 Task: Select location type "On-site".
Action: Mouse moved to (796, 101)
Screenshot: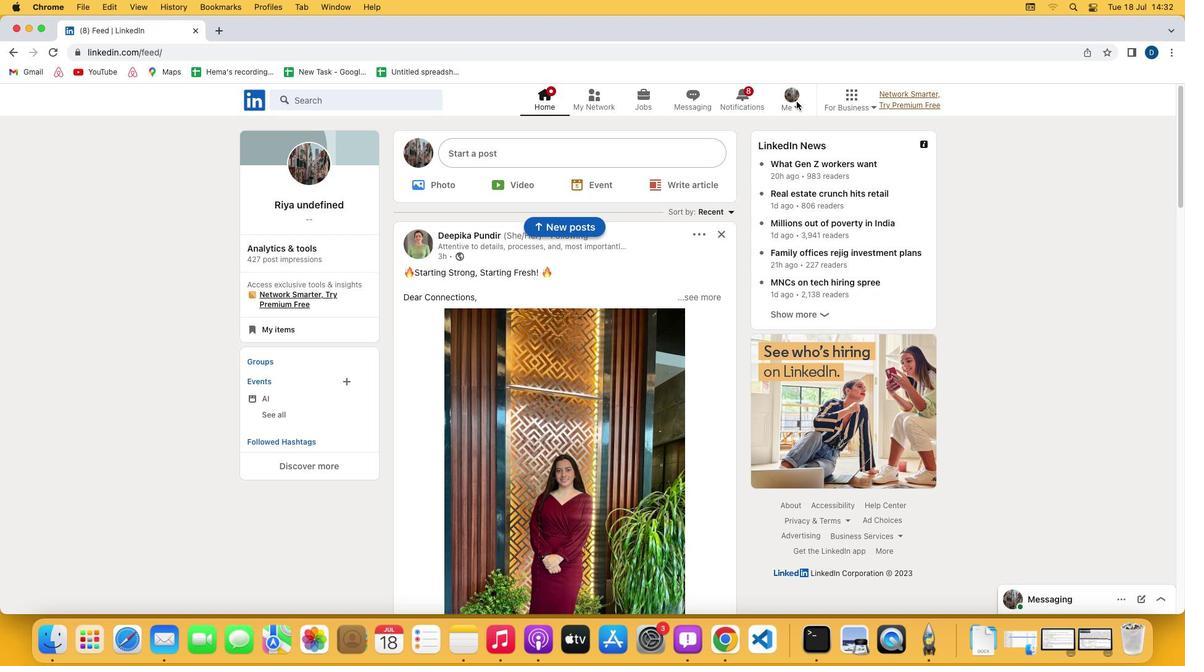 
Action: Mouse pressed left at (796, 101)
Screenshot: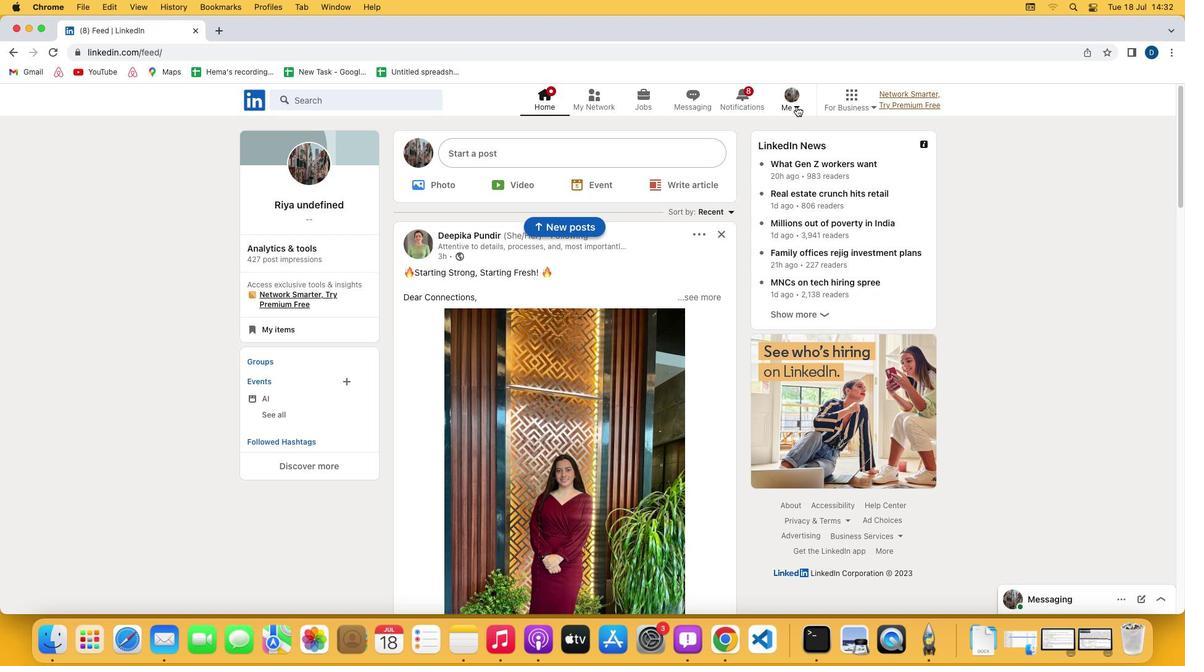 
Action: Mouse moved to (796, 108)
Screenshot: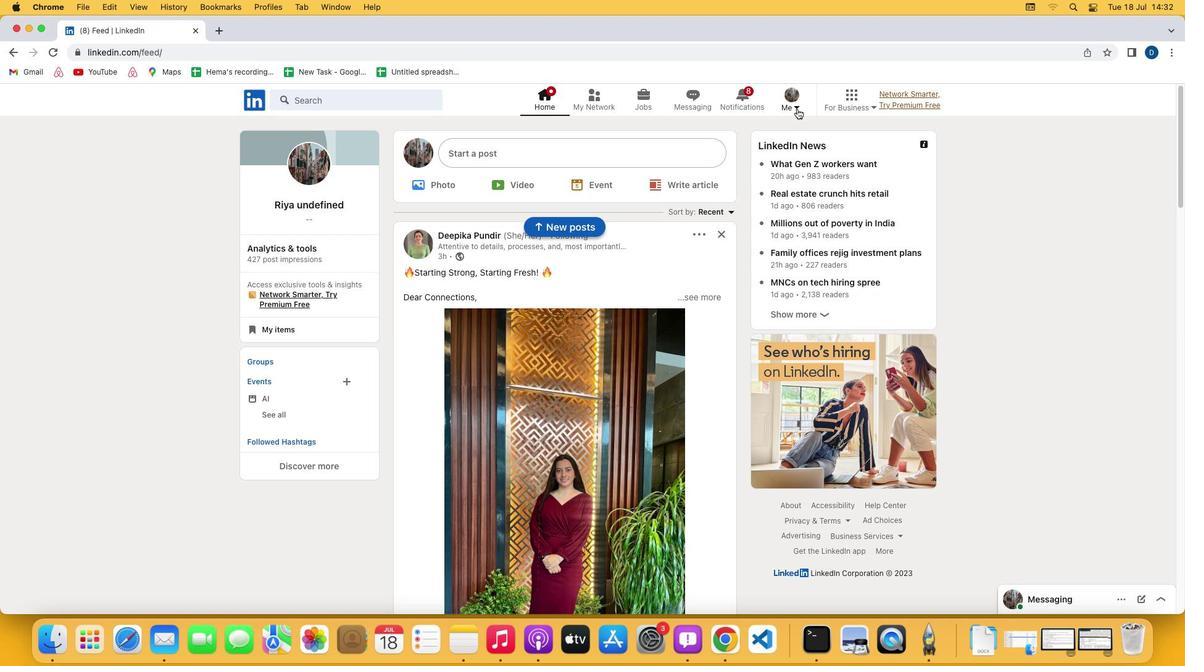 
Action: Mouse pressed left at (796, 108)
Screenshot: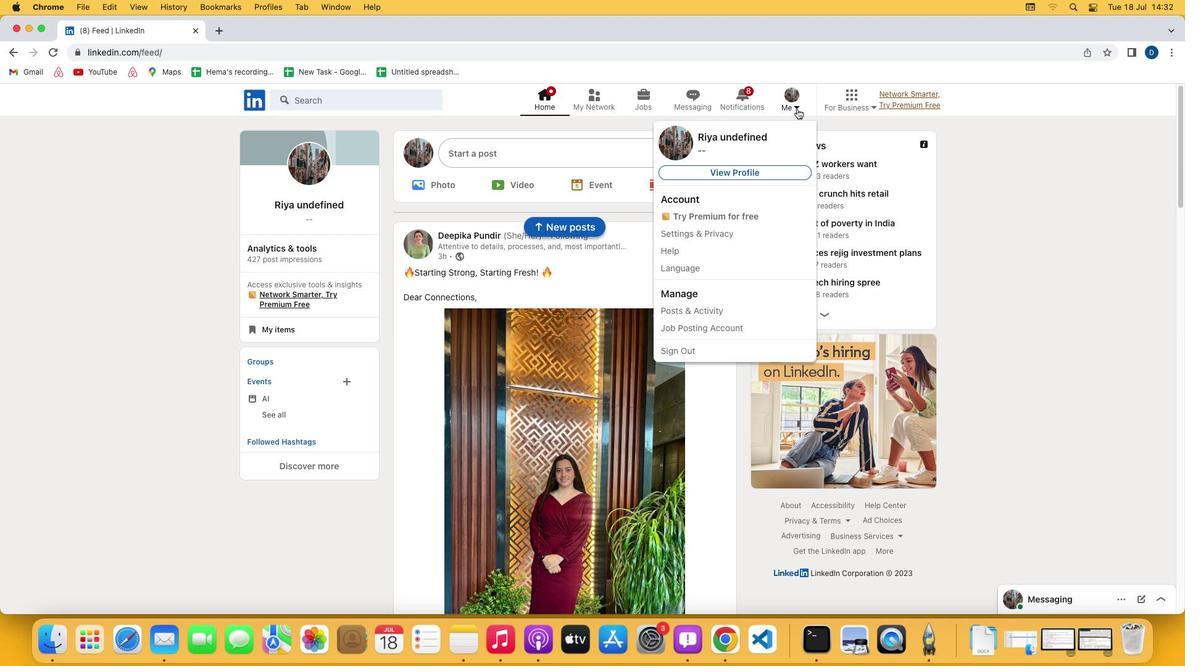 
Action: Mouse moved to (744, 172)
Screenshot: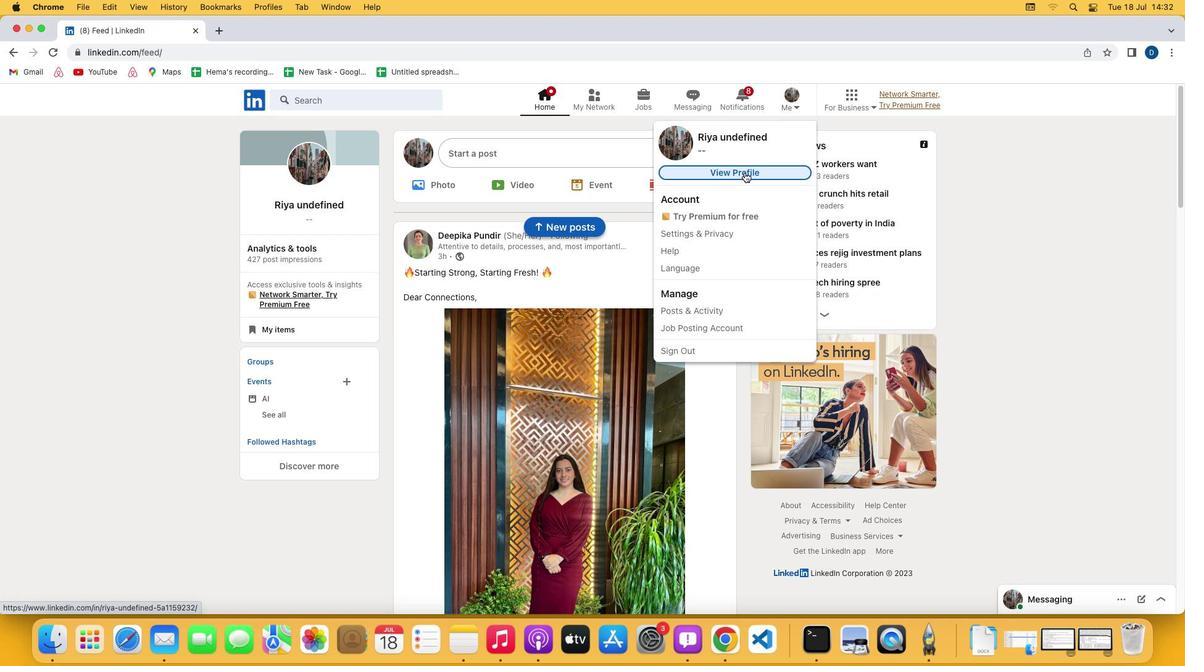 
Action: Mouse pressed left at (744, 172)
Screenshot: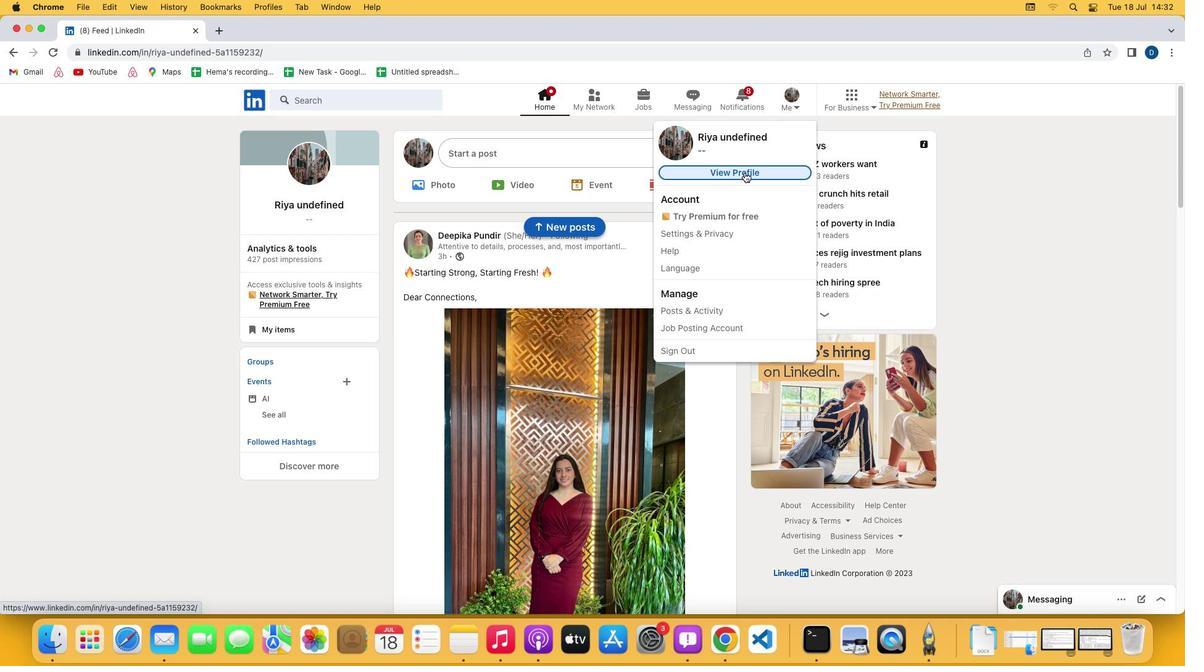 
Action: Mouse moved to (389, 416)
Screenshot: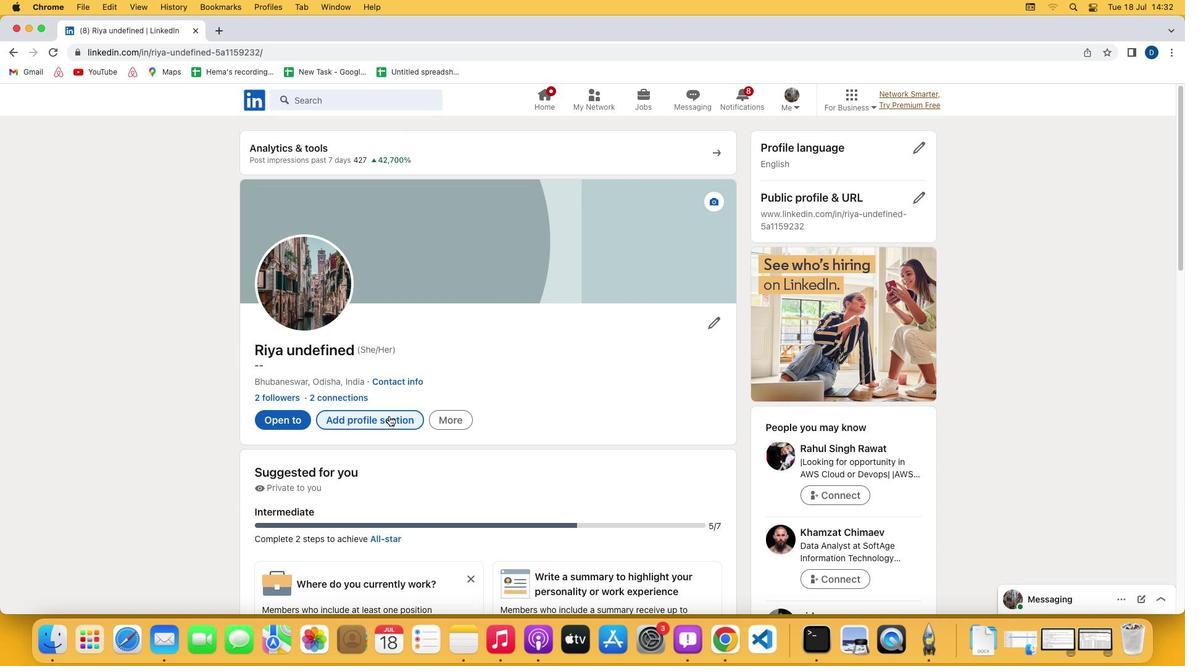 
Action: Mouse pressed left at (389, 416)
Screenshot: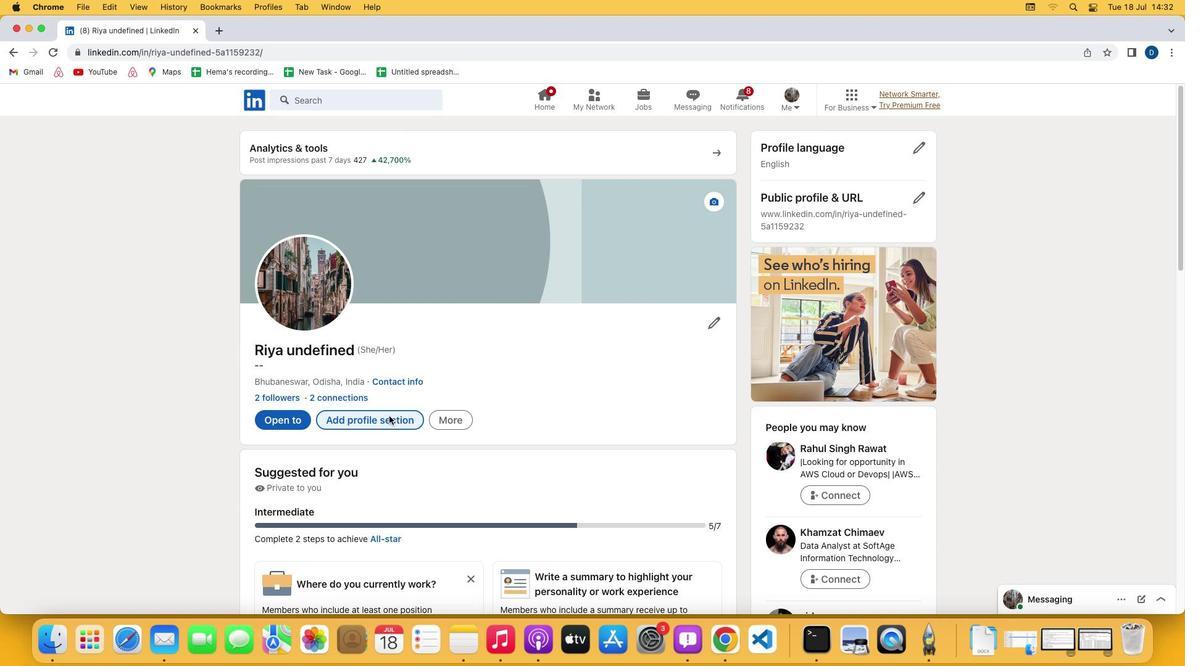
Action: Mouse moved to (455, 272)
Screenshot: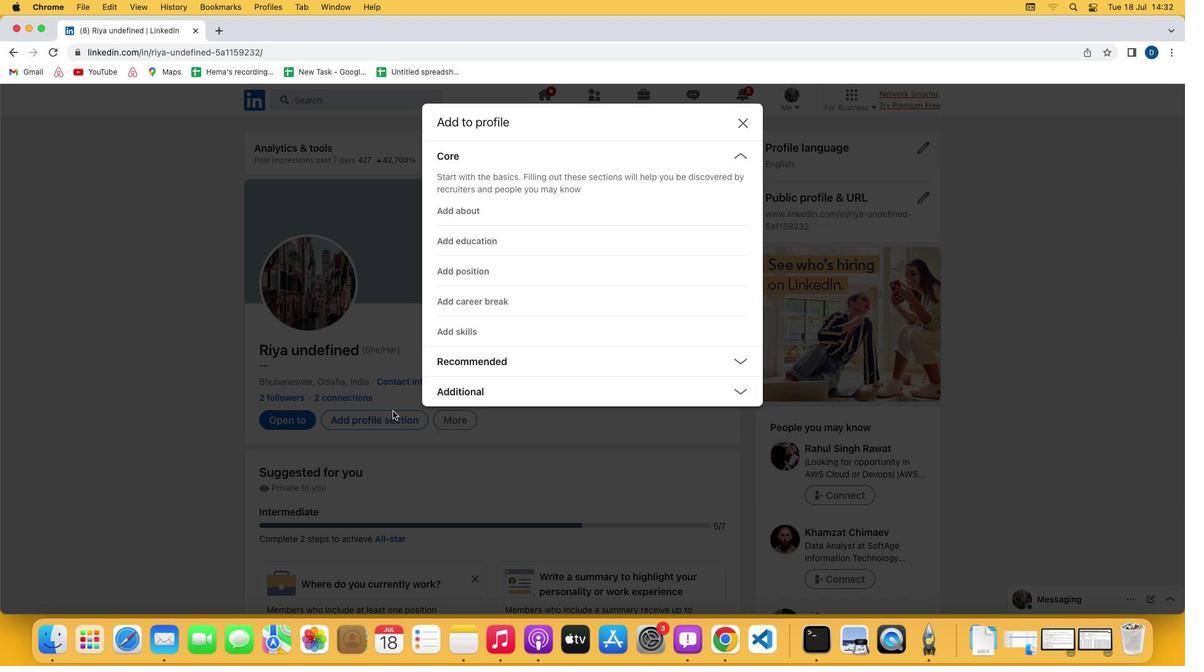 
Action: Mouse pressed left at (455, 272)
Screenshot: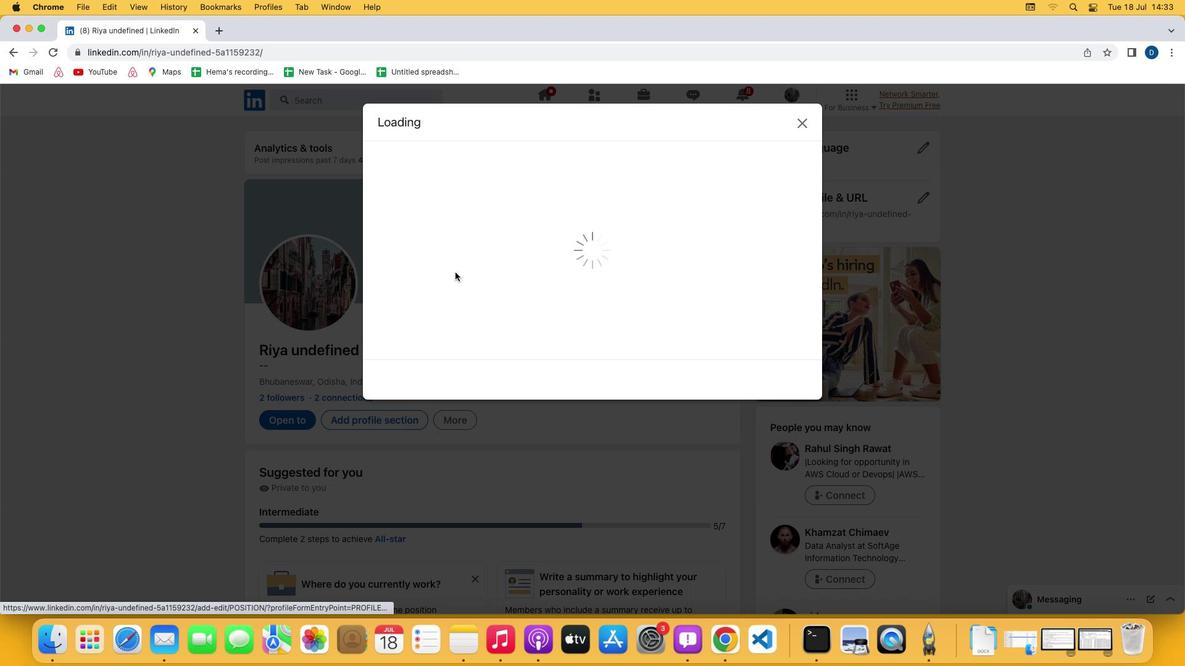 
Action: Mouse moved to (452, 379)
Screenshot: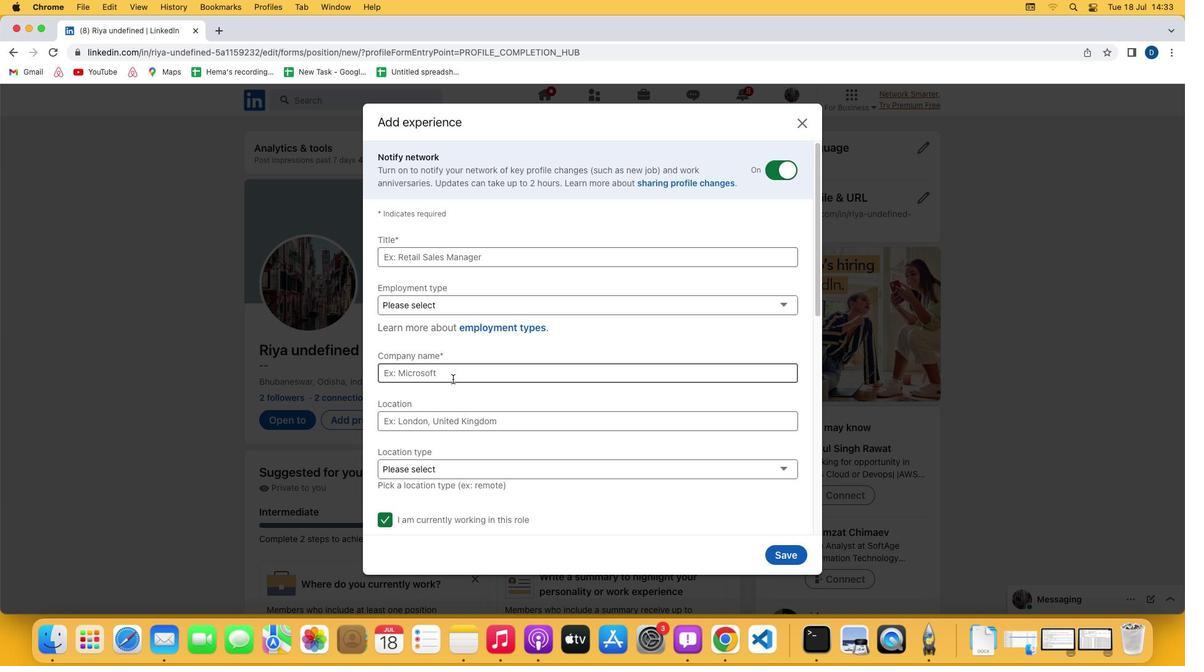 
Action: Mouse scrolled (452, 379) with delta (0, 0)
Screenshot: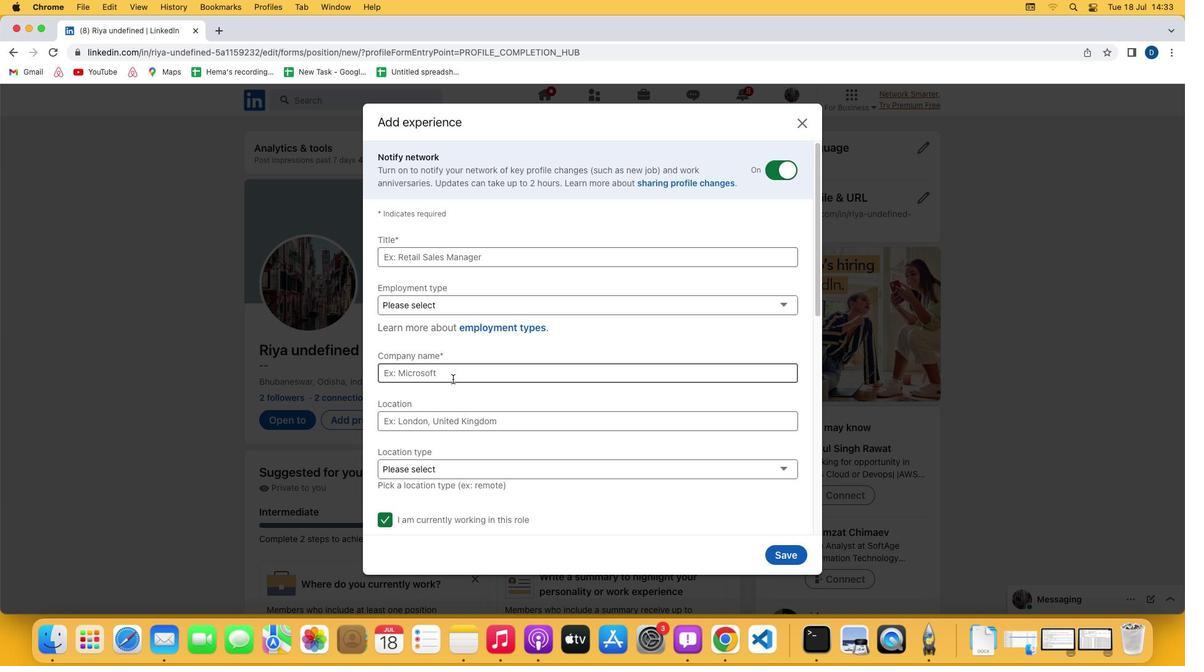 
Action: Mouse scrolled (452, 379) with delta (0, 0)
Screenshot: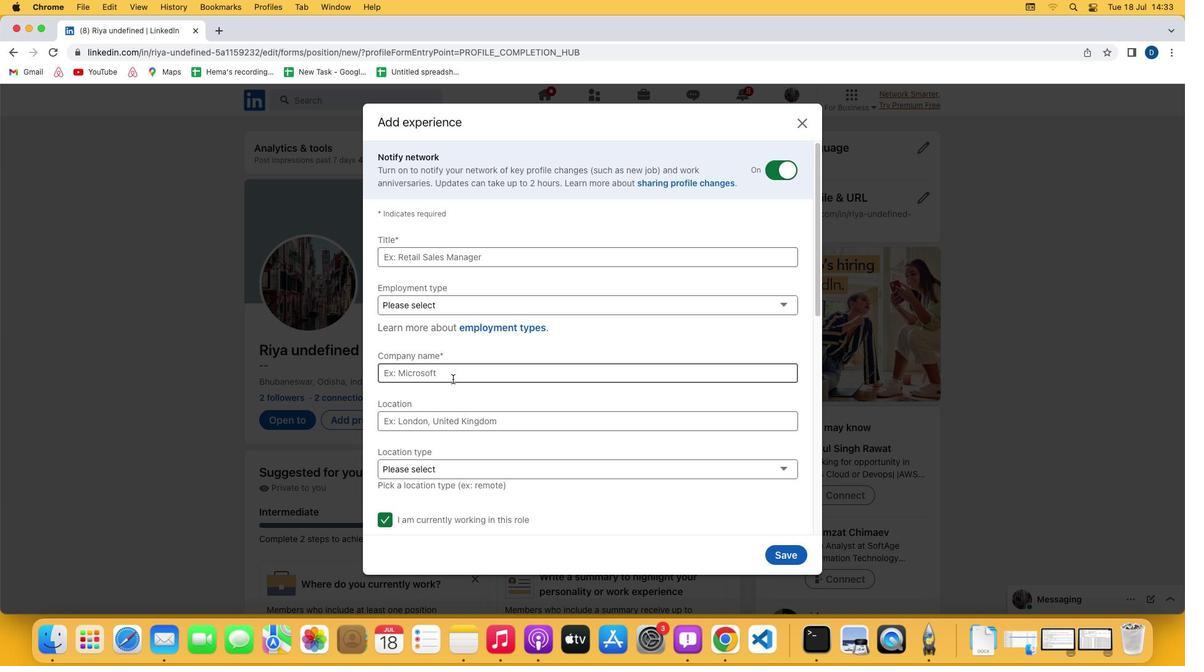 
Action: Mouse scrolled (452, 379) with delta (0, -1)
Screenshot: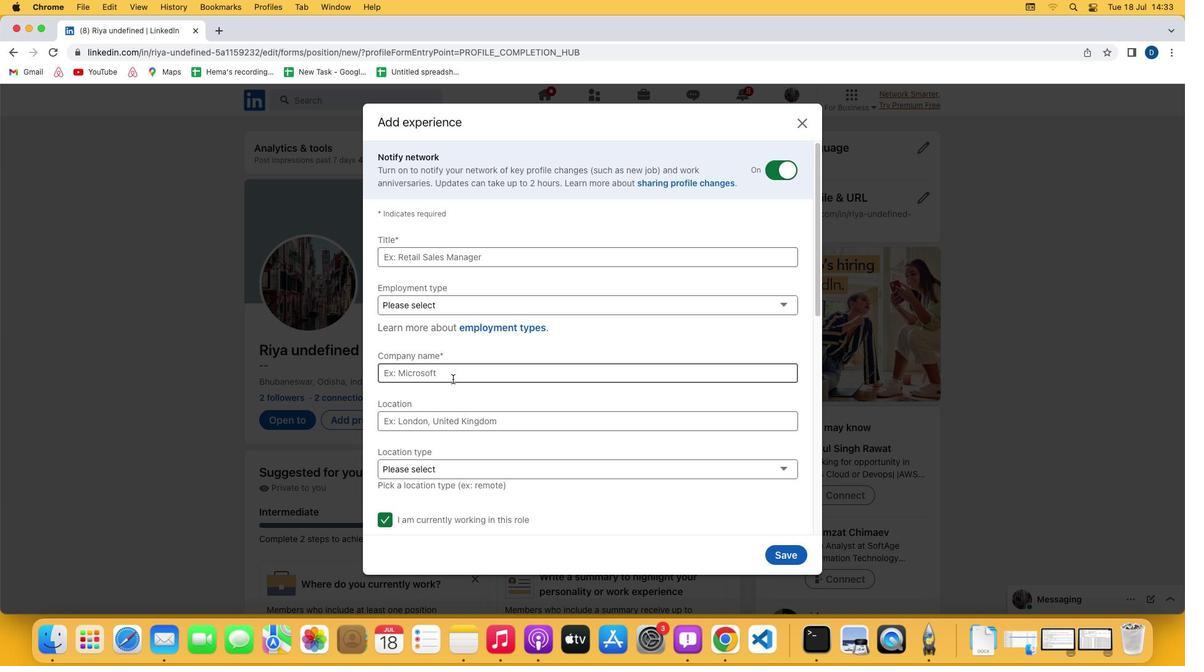 
Action: Mouse scrolled (452, 379) with delta (0, 0)
Screenshot: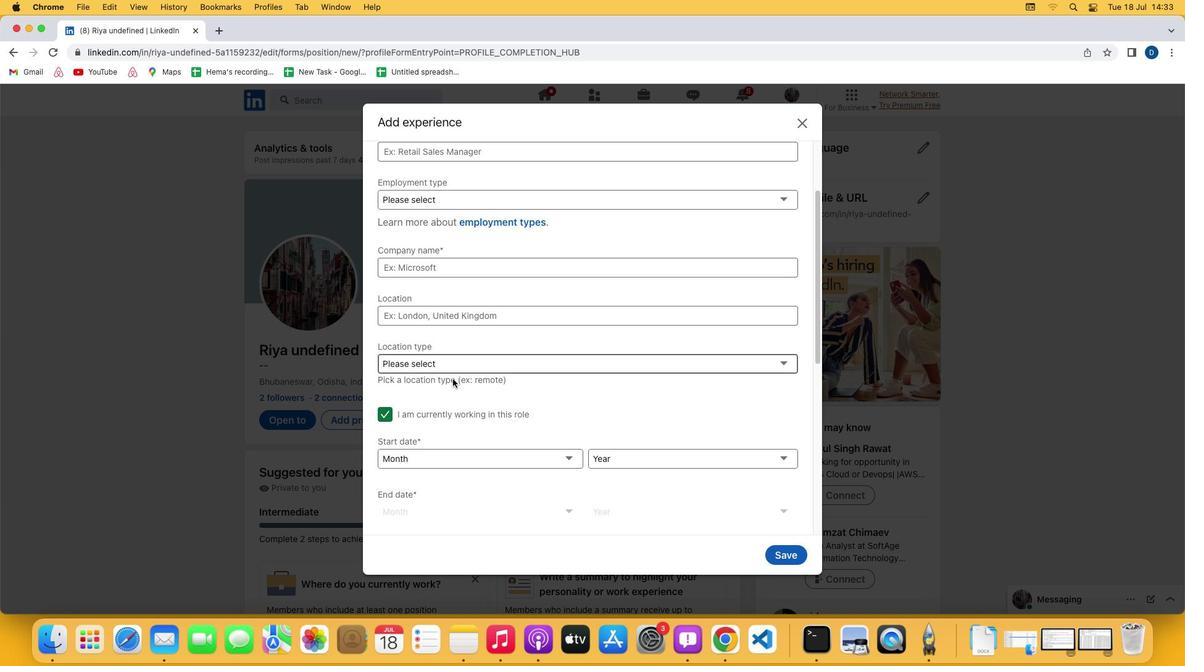 
Action: Mouse scrolled (452, 379) with delta (0, 0)
Screenshot: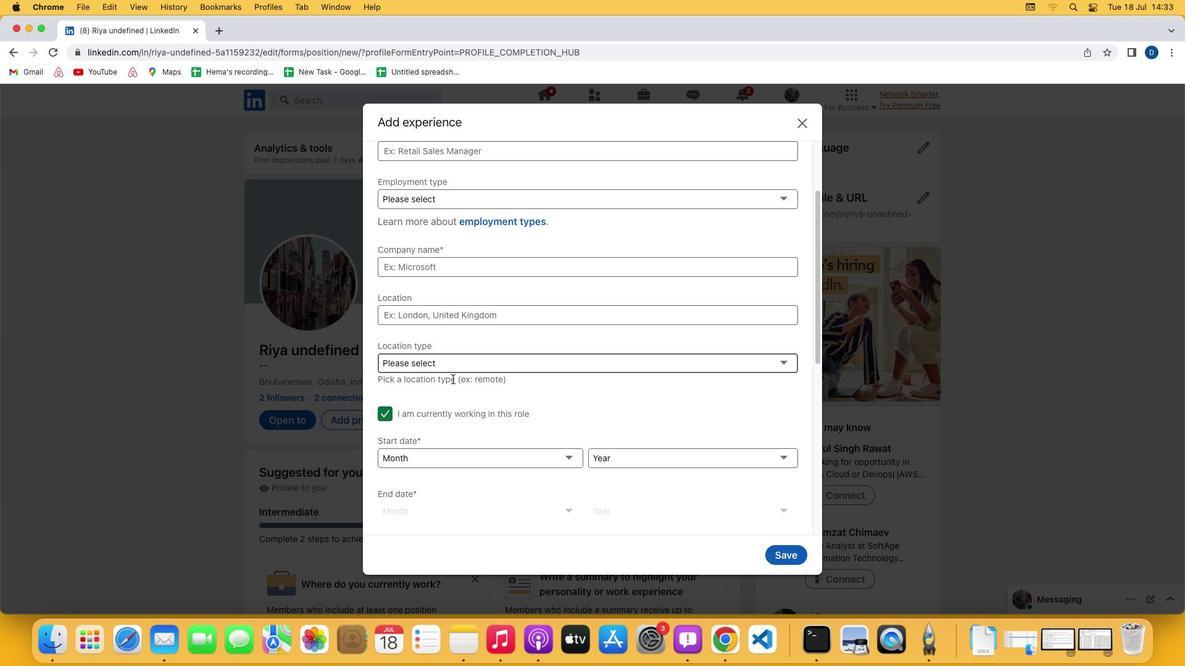 
Action: Mouse moved to (451, 372)
Screenshot: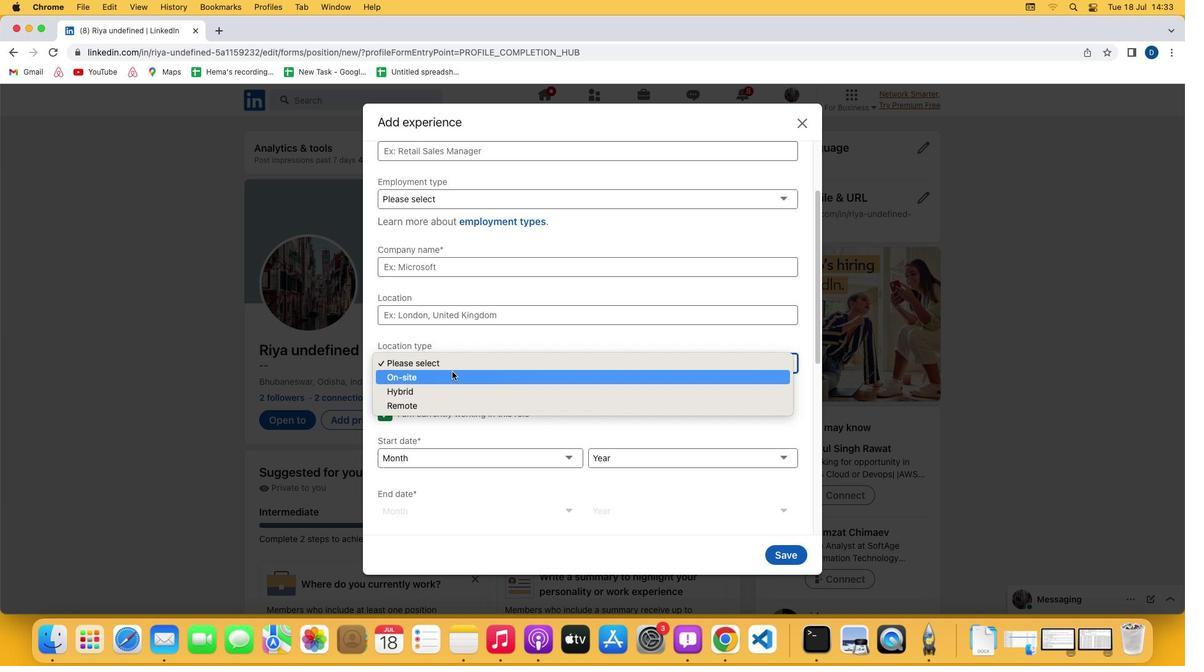
Action: Mouse pressed left at (451, 372)
Screenshot: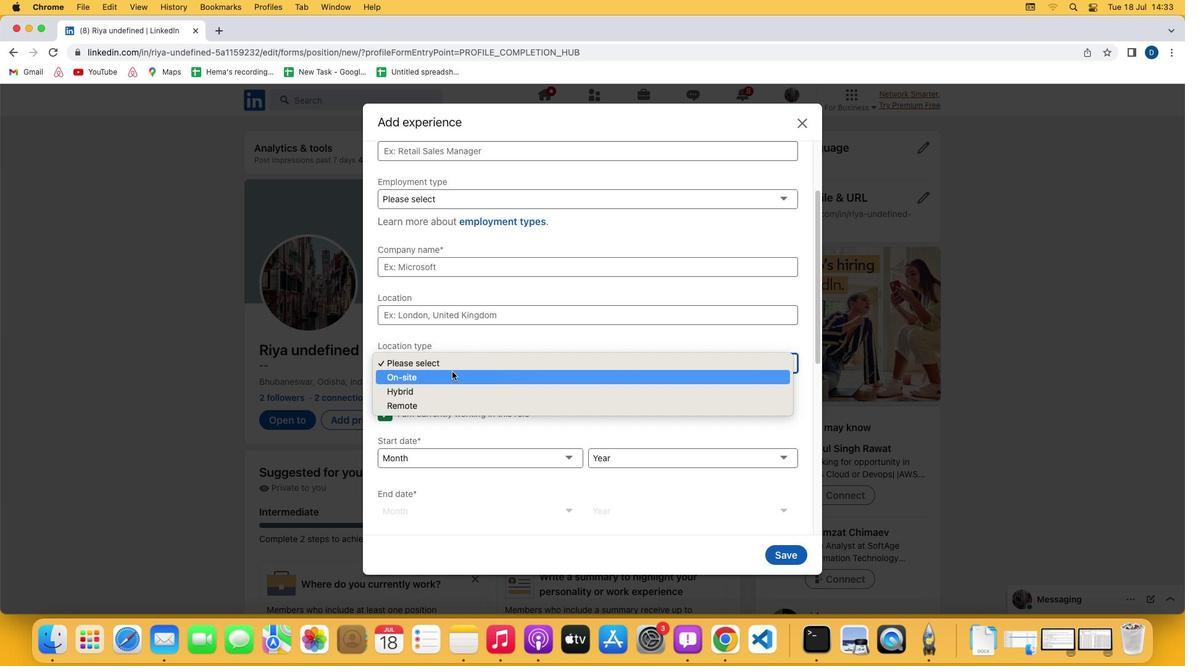 
Action: Mouse moved to (447, 380)
Screenshot: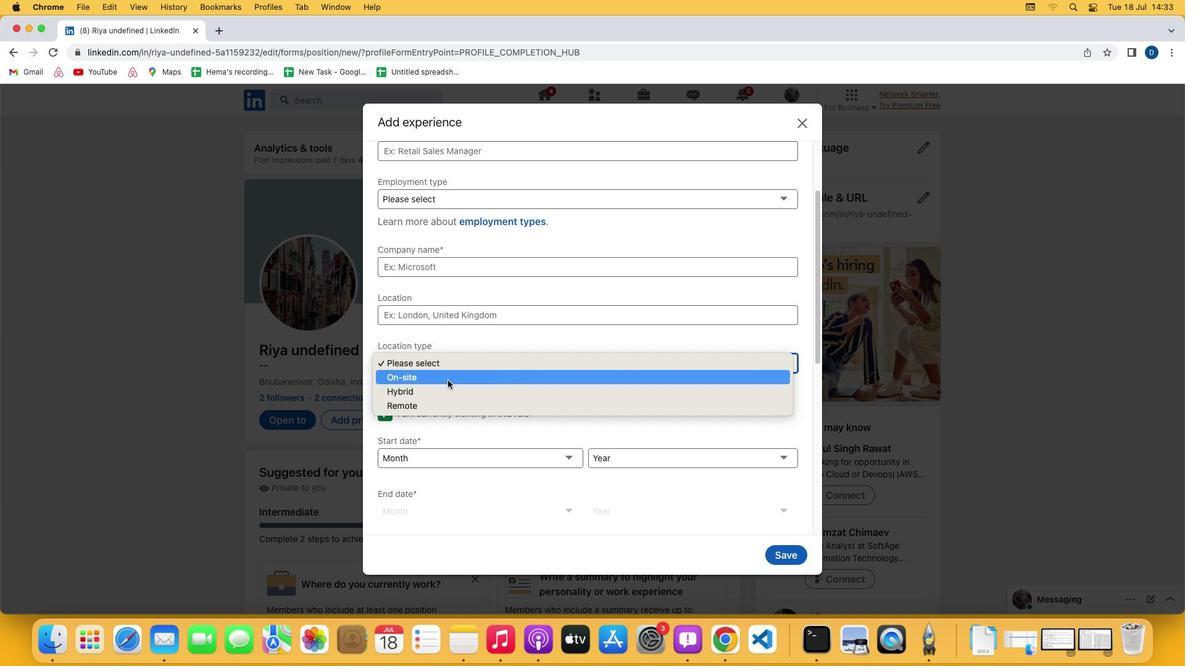 
Action: Mouse pressed left at (447, 380)
Screenshot: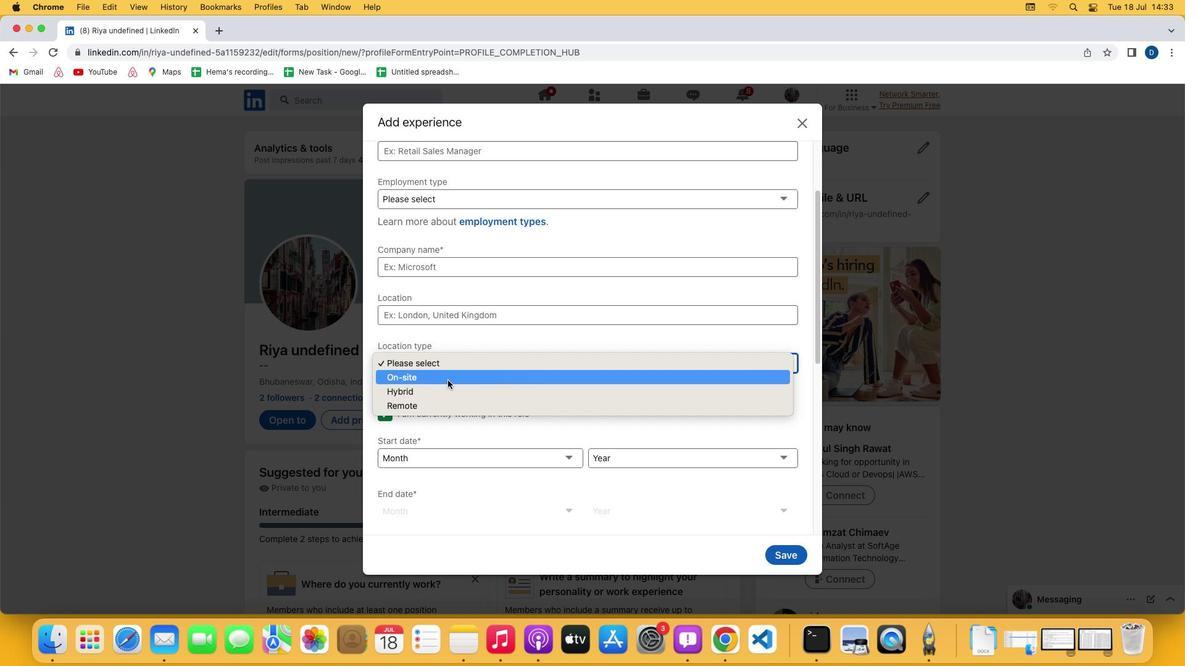 
